 Task: Create a section Knowledge Transfer Sprint and in the section, add a milestone Data Warehousing Process Improvement in the project BrainWave
Action: Mouse moved to (231, 463)
Screenshot: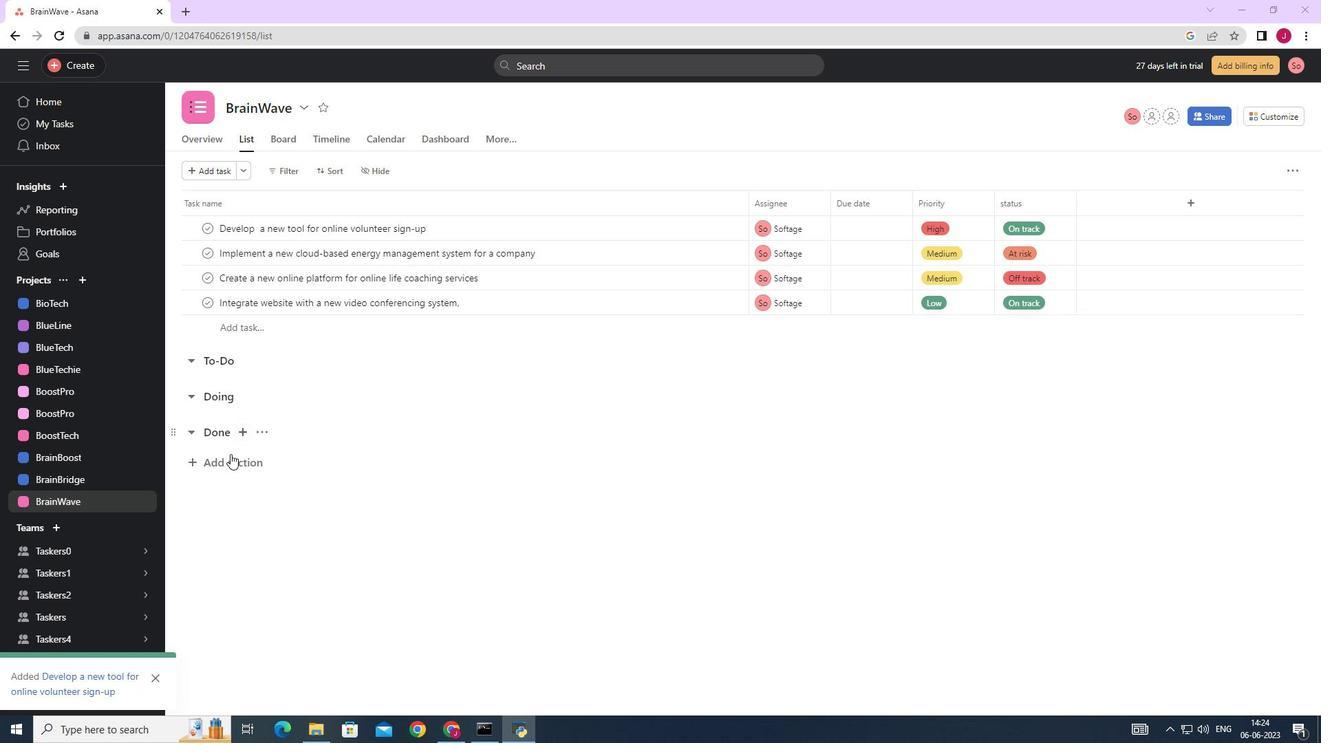 
Action: Mouse pressed left at (231, 463)
Screenshot: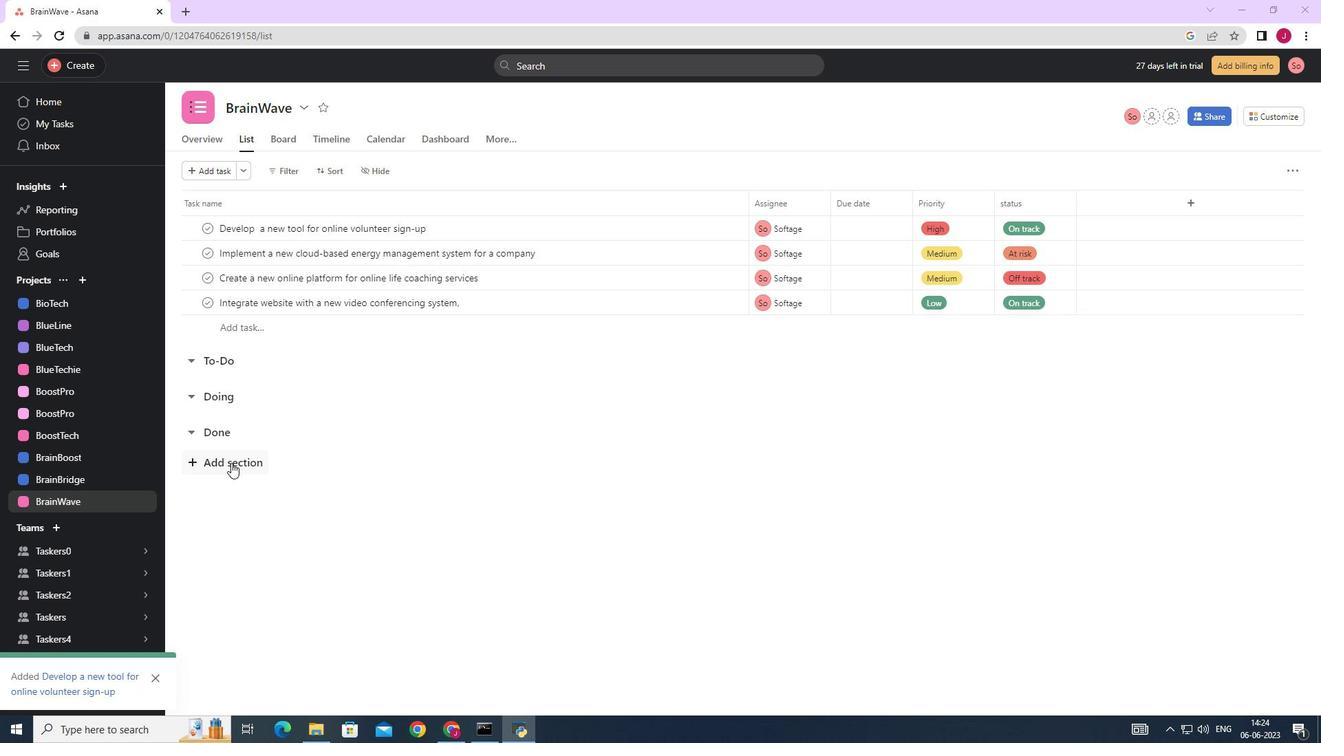 
Action: Key pressed <Key.caps_lock>K<Key.caps_lock>nowledge<Key.space><Key.caps_lock>T<Key.caps_lock>ransfer<Key.space><Key.caps_lock>S<Key.caps_lock>print<Key.enter><Key.caps_lock>D<Key.caps_lock>ata<Key.space><Key.caps_lock>W<Key.caps_lock>arehosing<Key.space><Key.backspace><Key.backspace><Key.backspace><Key.backspace><Key.backspace>using<Key.space><Key.caps_lock>P<Key.caps_lock>rocess<Key.space><Key.caps_lock>I<Key.caps_lock>mprovement<Key.space>
Screenshot: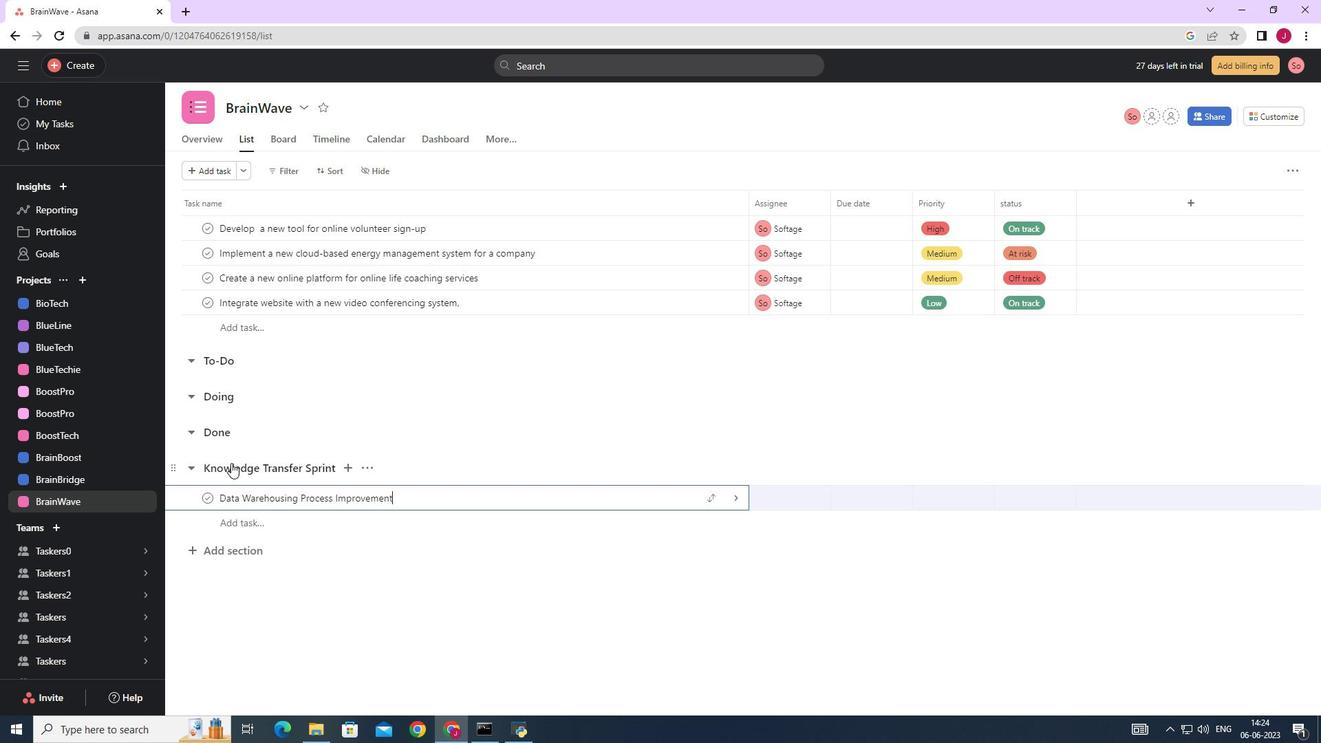 
Action: Mouse moved to (737, 499)
Screenshot: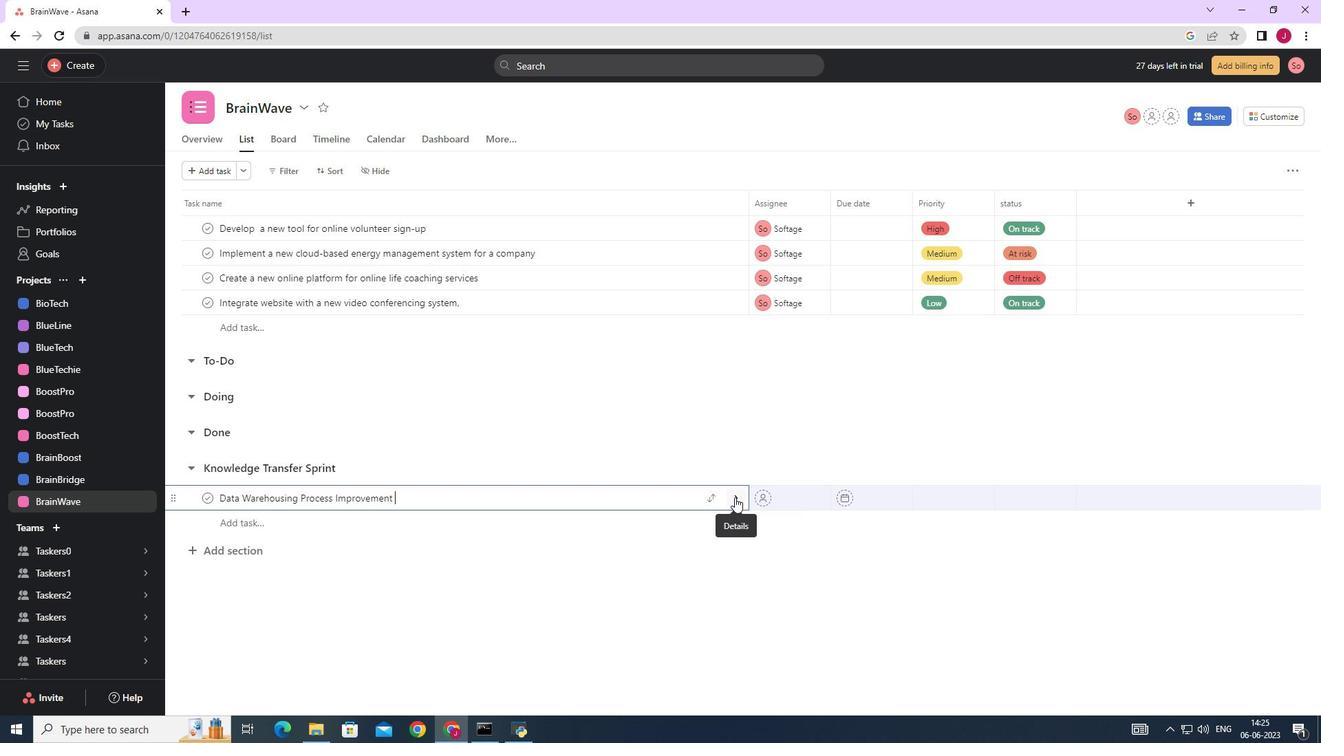 
Action: Mouse pressed left at (737, 499)
Screenshot: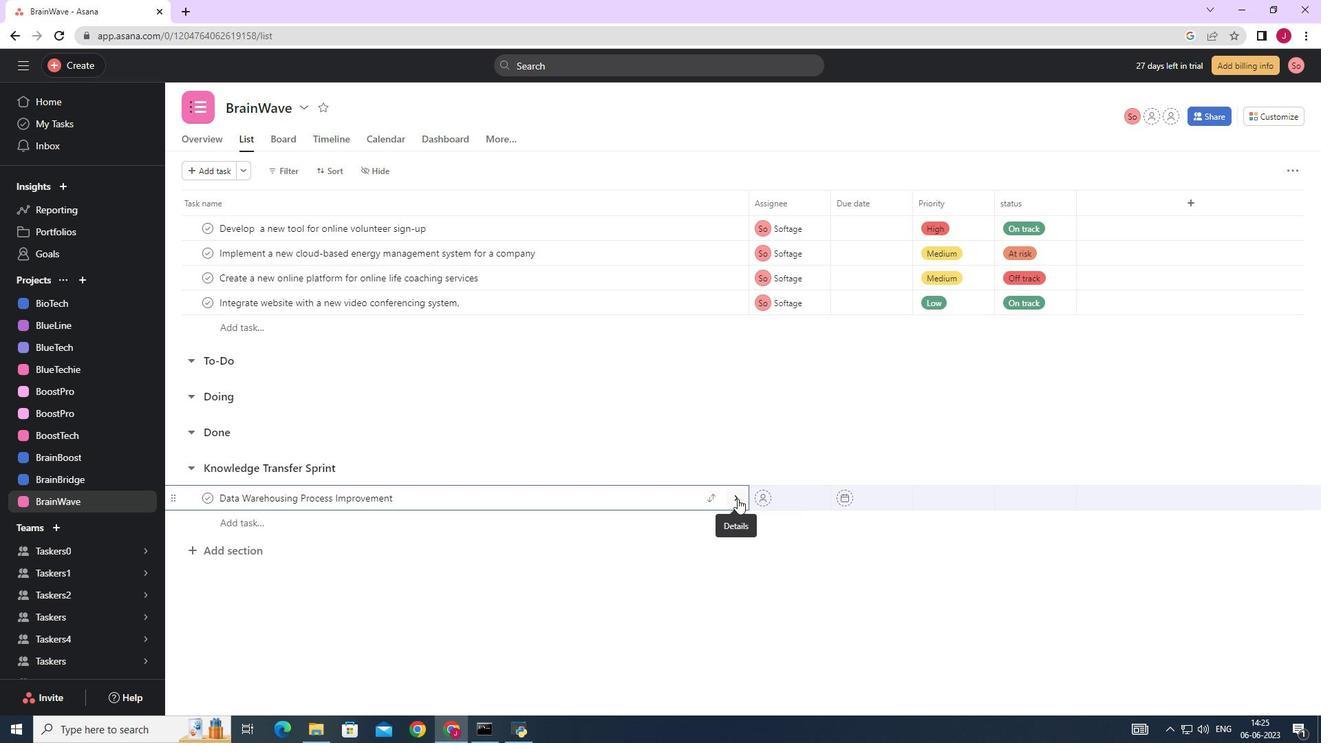 
Action: Mouse moved to (1274, 172)
Screenshot: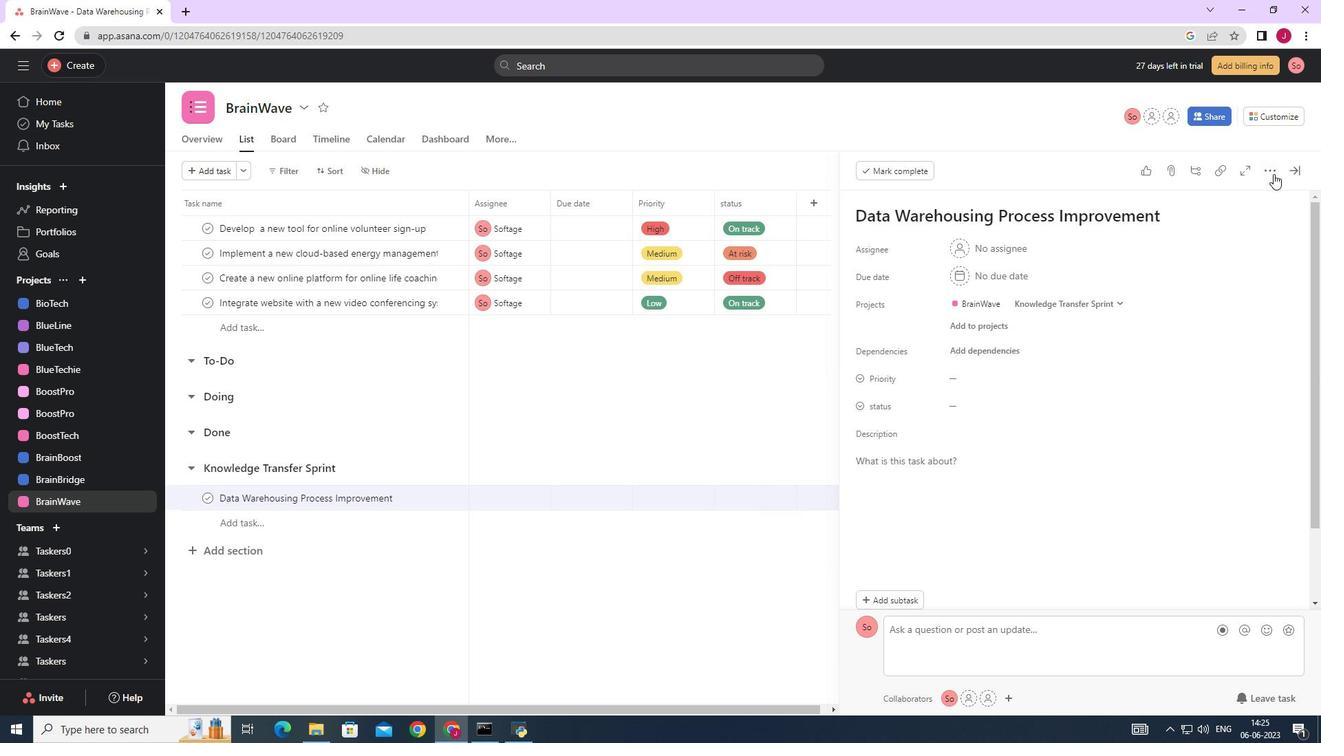 
Action: Mouse pressed left at (1274, 172)
Screenshot: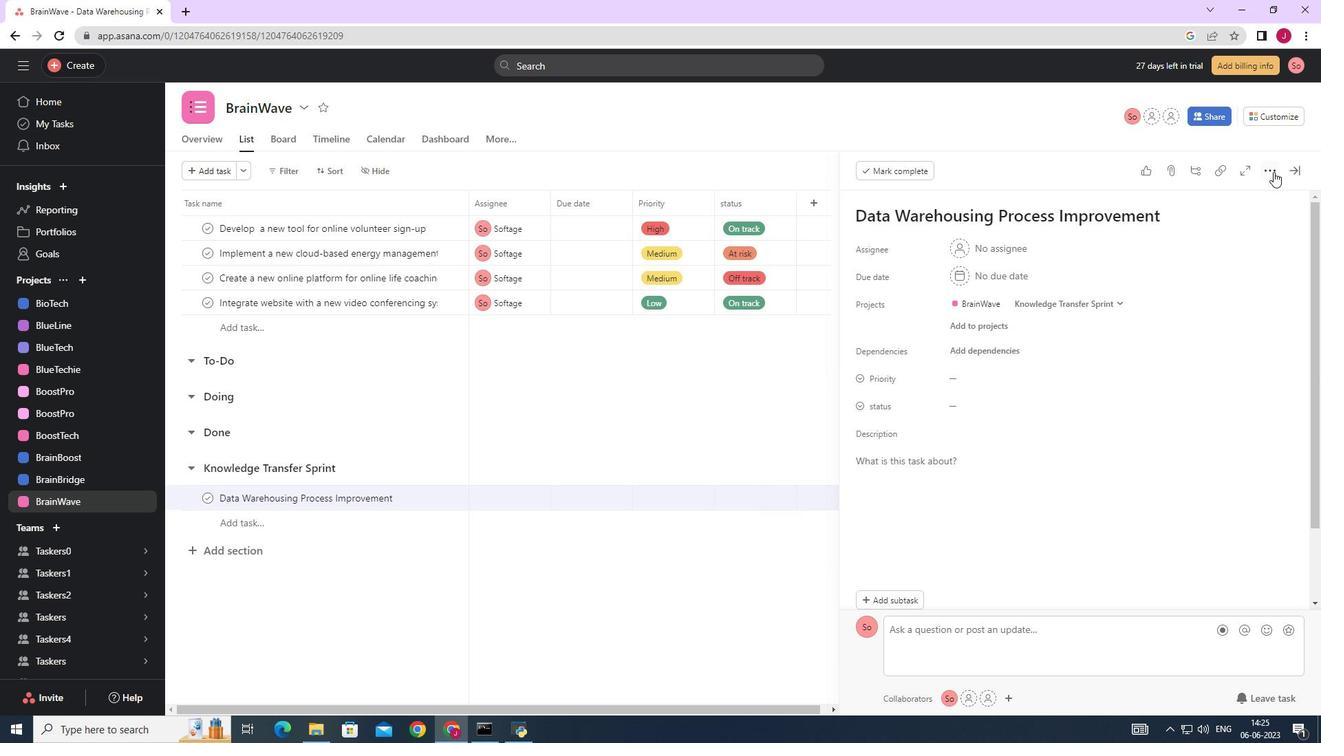
Action: Mouse moved to (1164, 220)
Screenshot: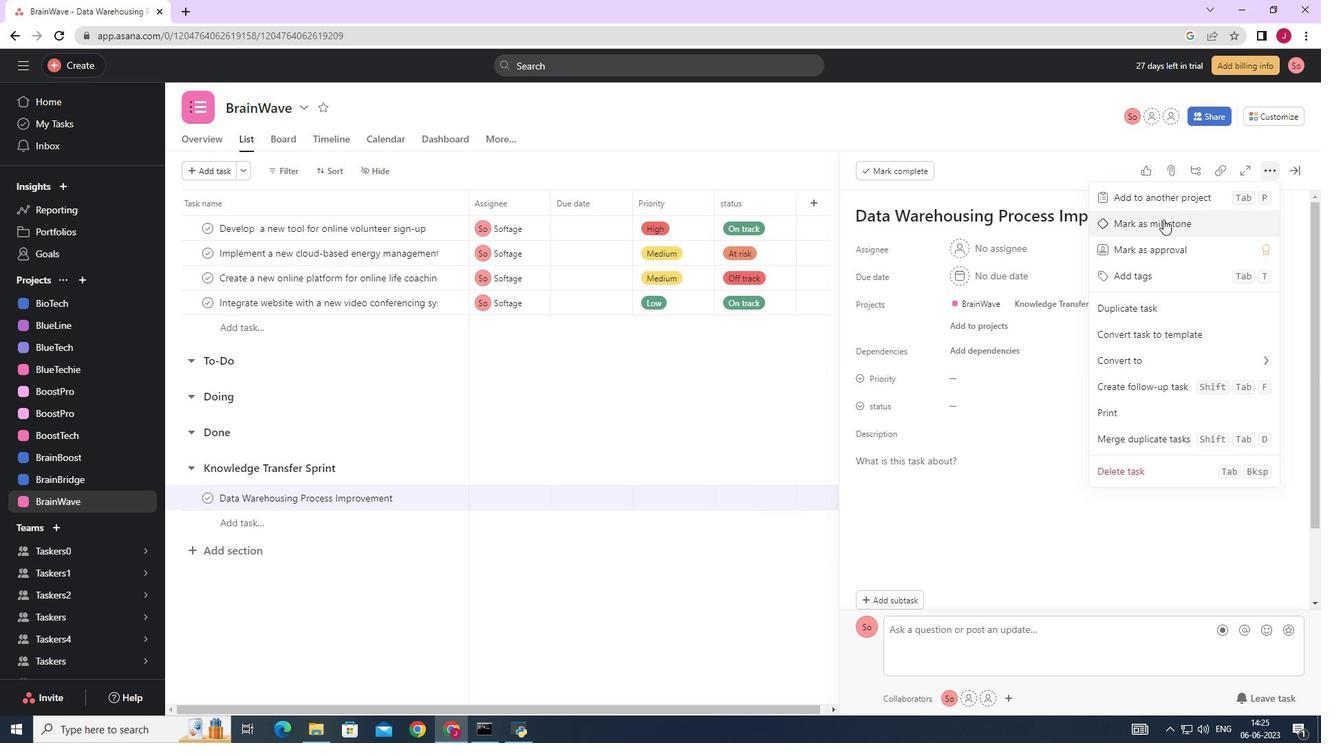 
Action: Mouse pressed left at (1164, 220)
Screenshot: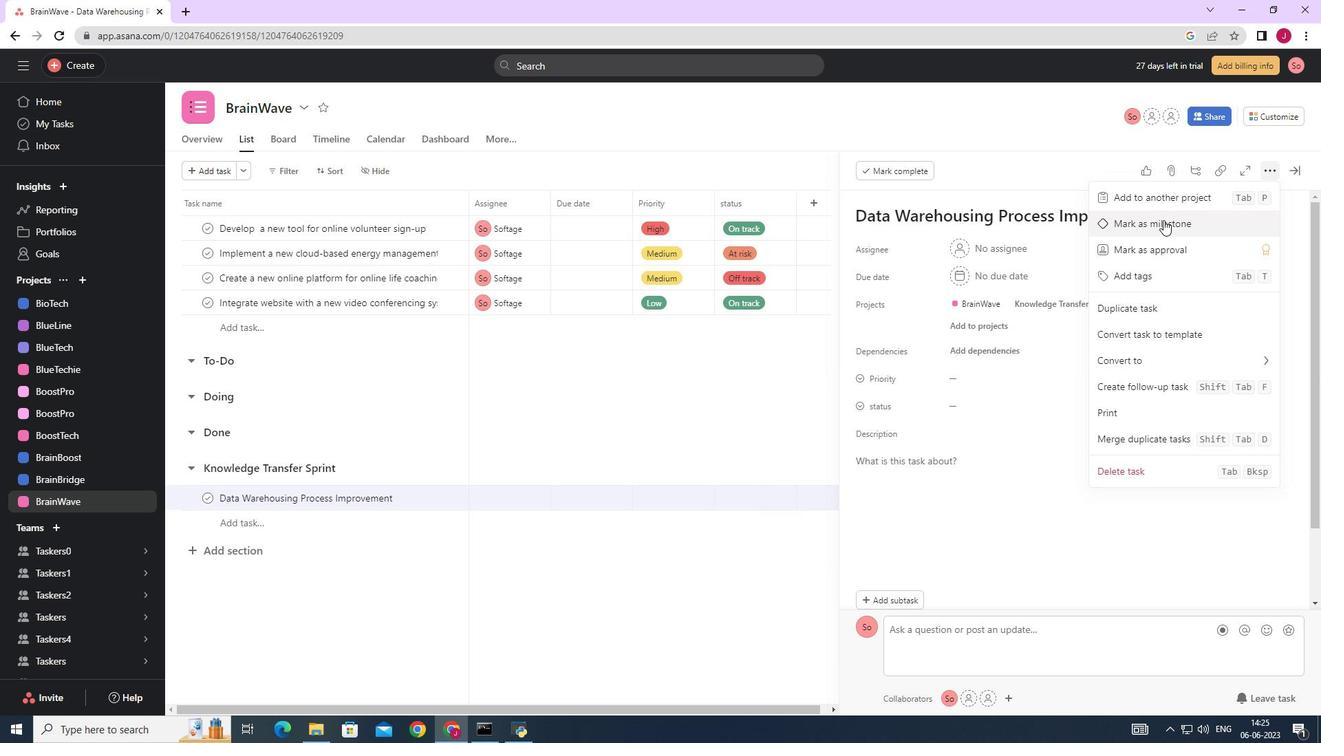 
Action: Mouse moved to (1295, 173)
Screenshot: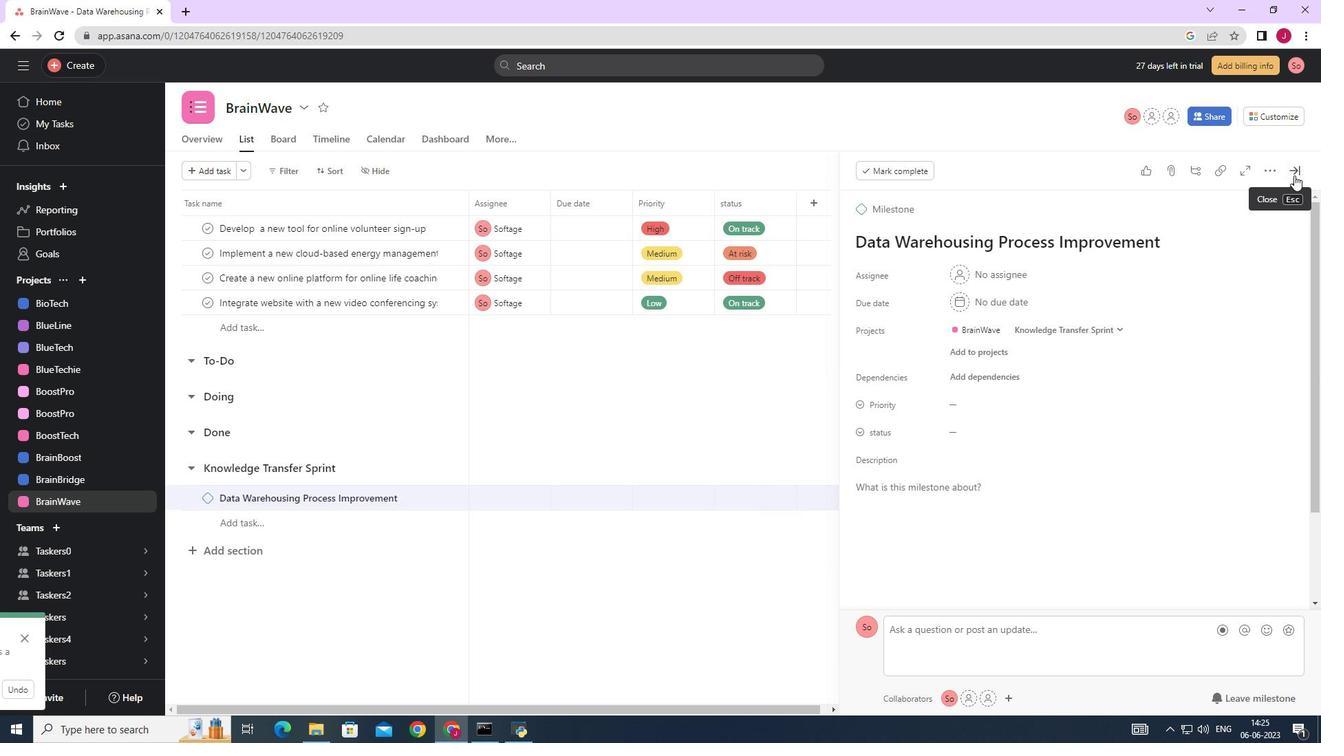 
Action: Mouse pressed left at (1295, 173)
Screenshot: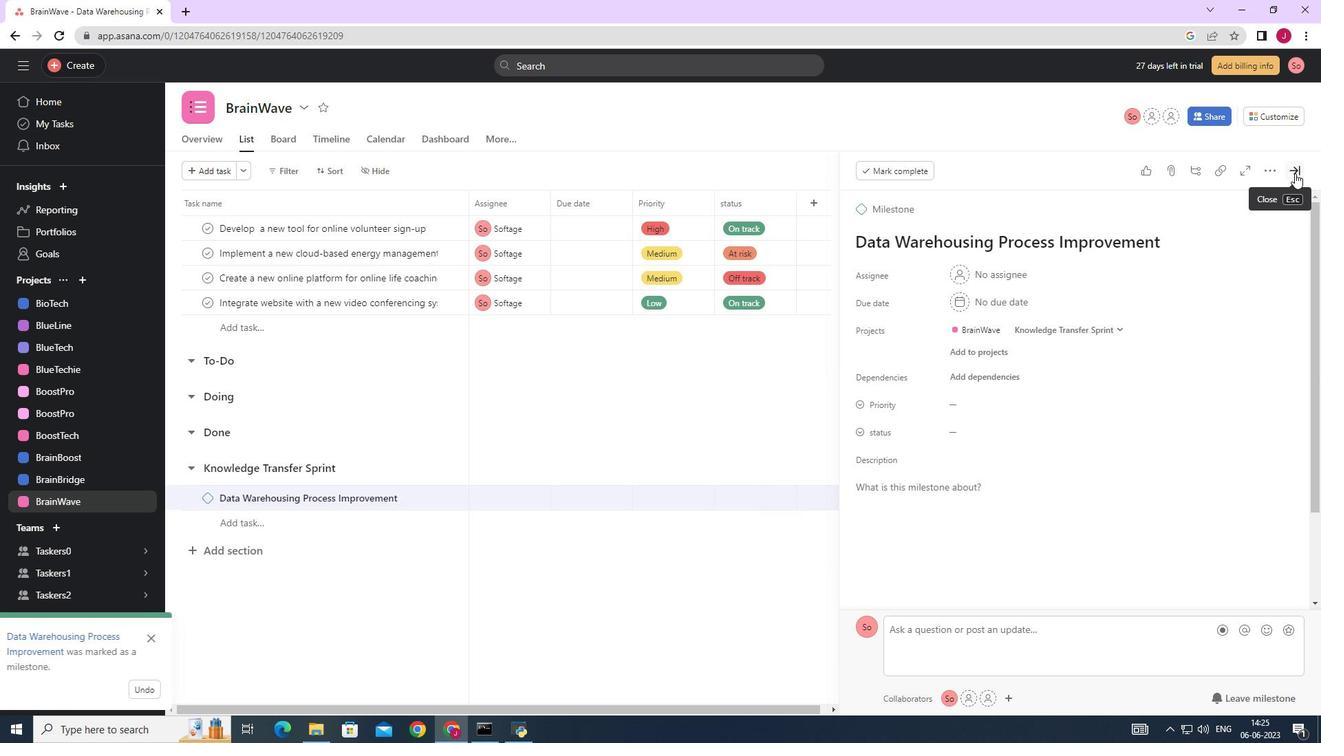 
